 Task: Look for products in the category "Chocolate & Candy" from the brand "Endangered Species".
Action: Mouse moved to (23, 74)
Screenshot: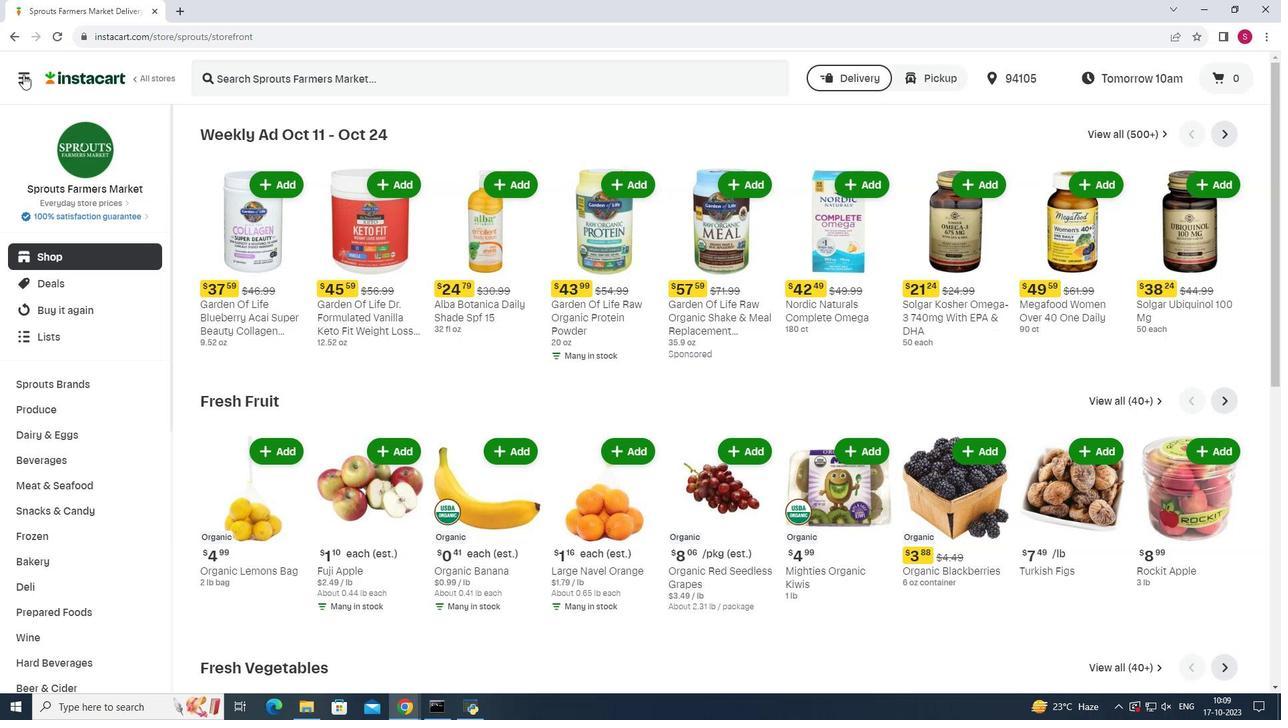 
Action: Mouse pressed left at (23, 74)
Screenshot: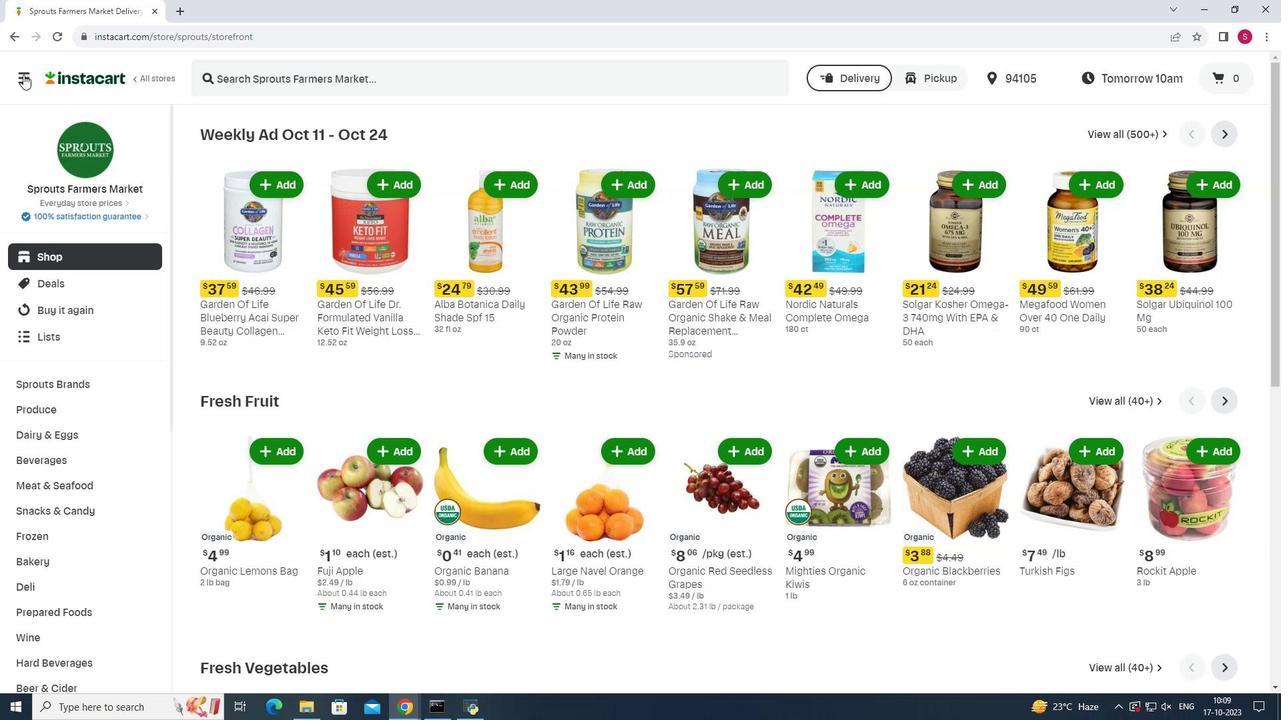 
Action: Mouse moved to (84, 342)
Screenshot: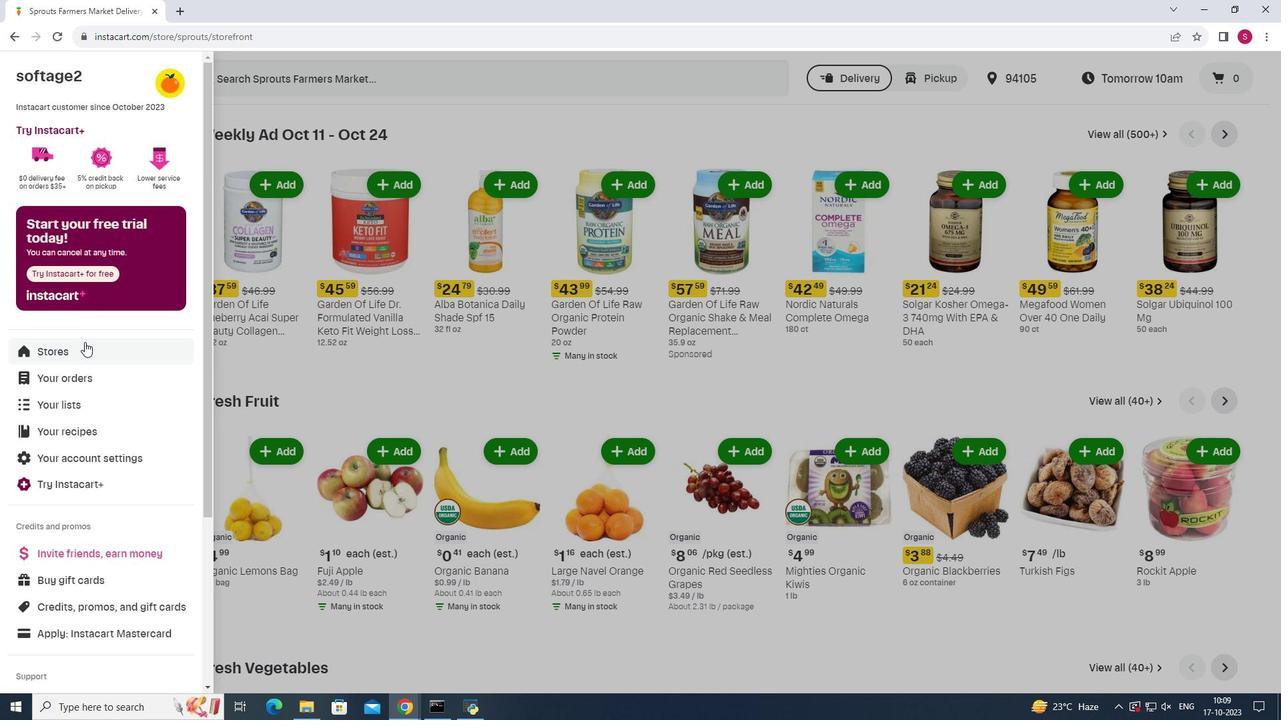 
Action: Mouse pressed left at (84, 342)
Screenshot: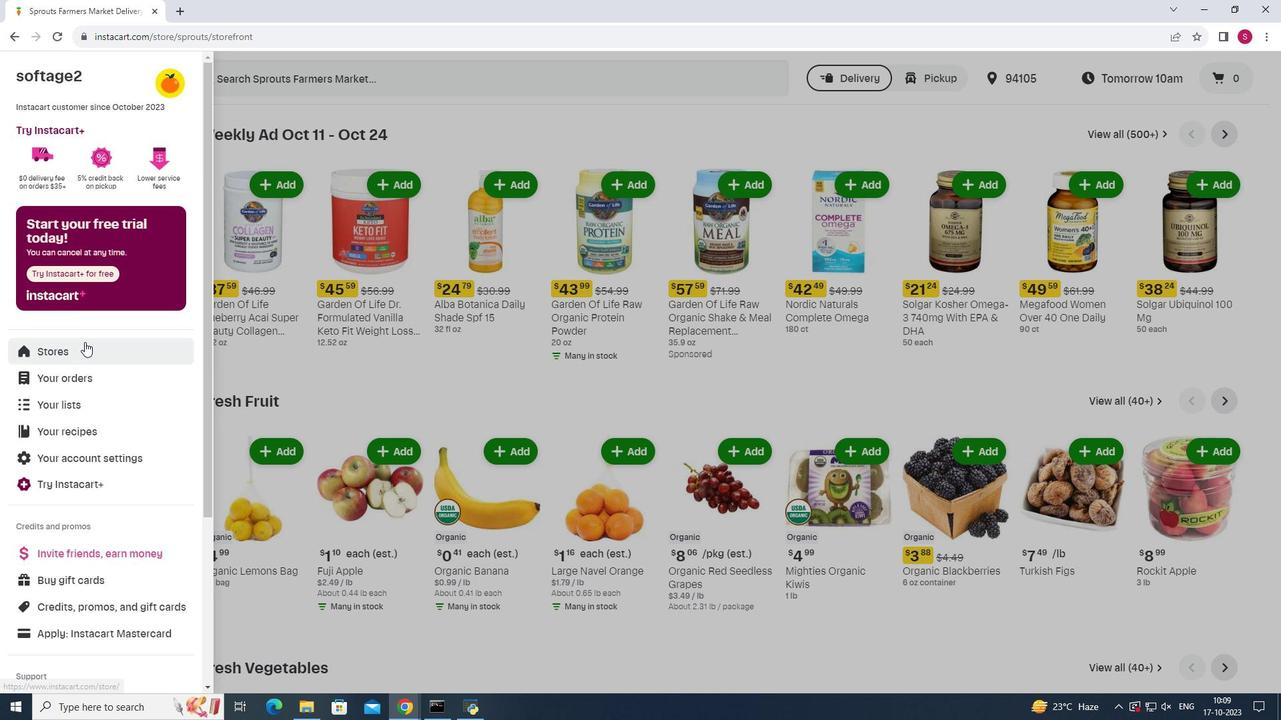 
Action: Mouse moved to (298, 120)
Screenshot: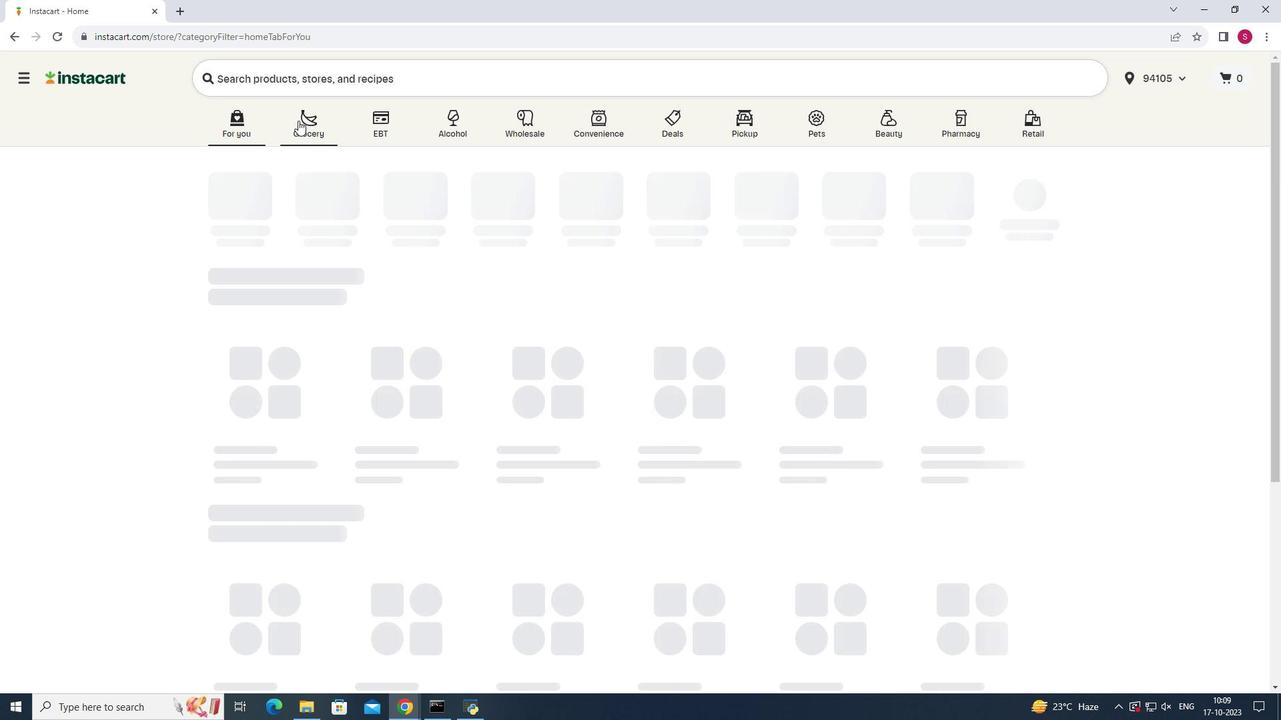 
Action: Mouse pressed left at (298, 120)
Screenshot: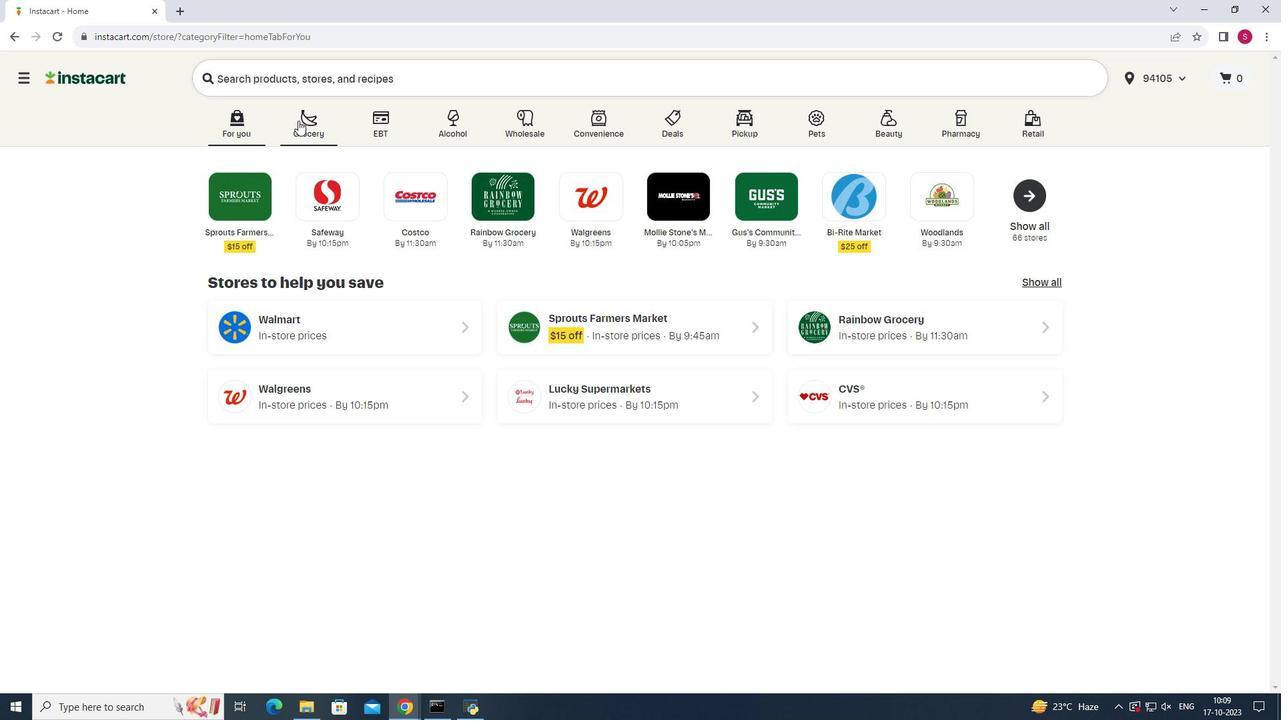 
Action: Mouse moved to (909, 180)
Screenshot: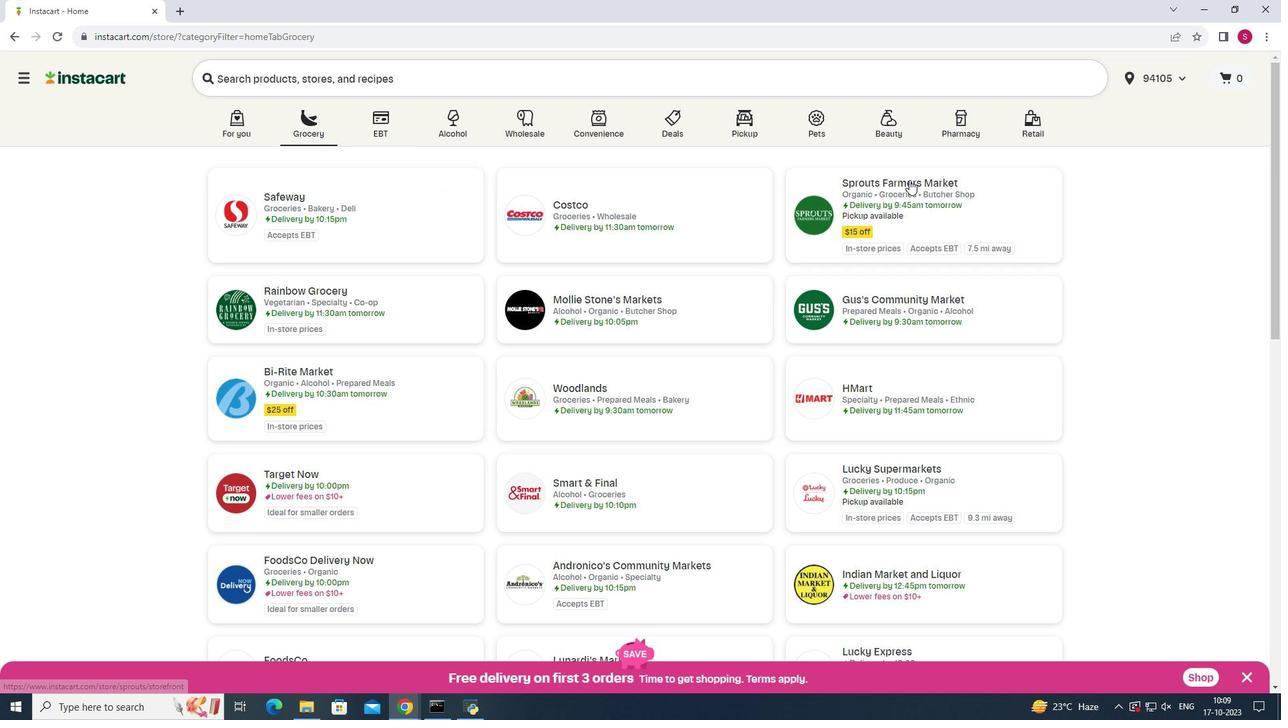 
Action: Mouse pressed left at (909, 180)
Screenshot: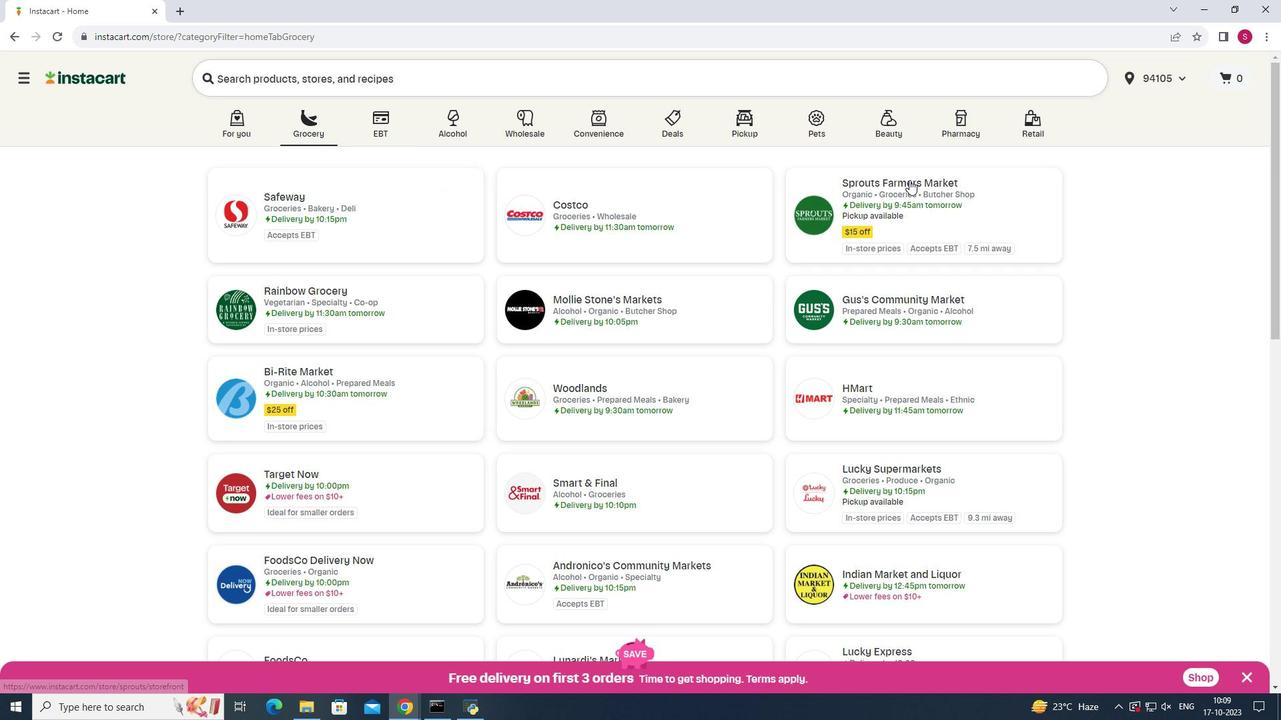 
Action: Mouse moved to (51, 519)
Screenshot: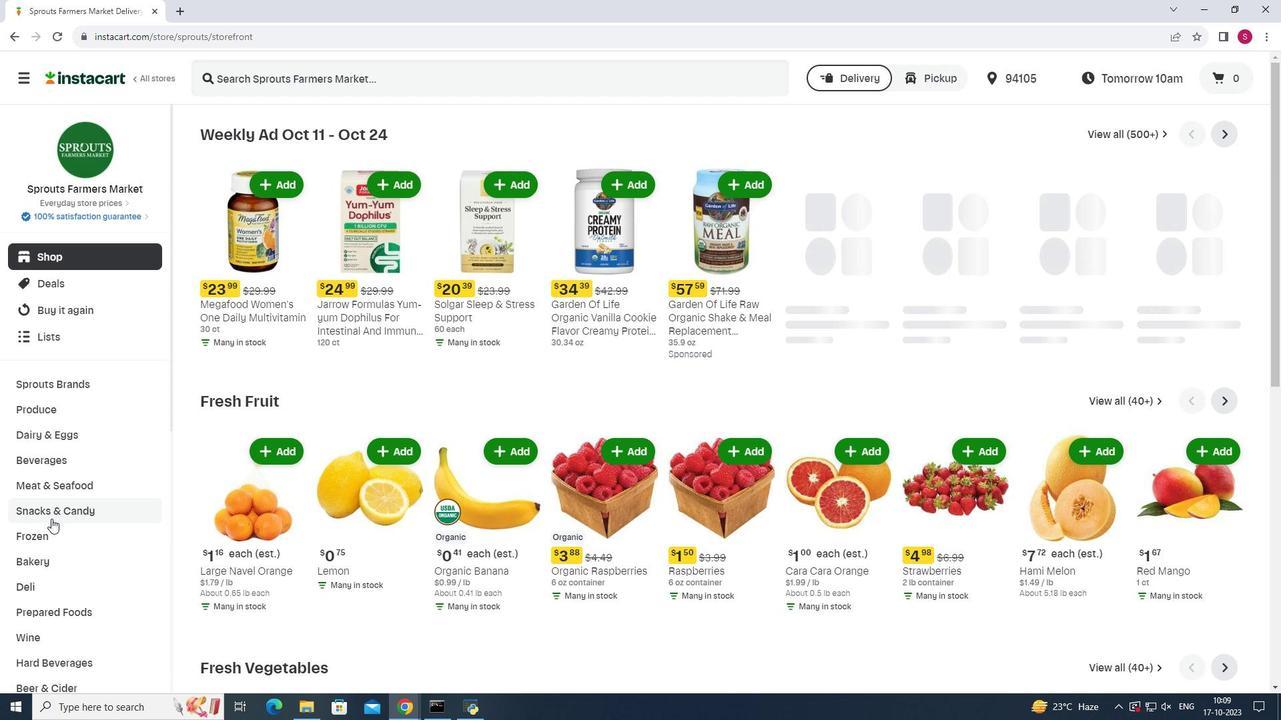 
Action: Mouse pressed left at (51, 519)
Screenshot: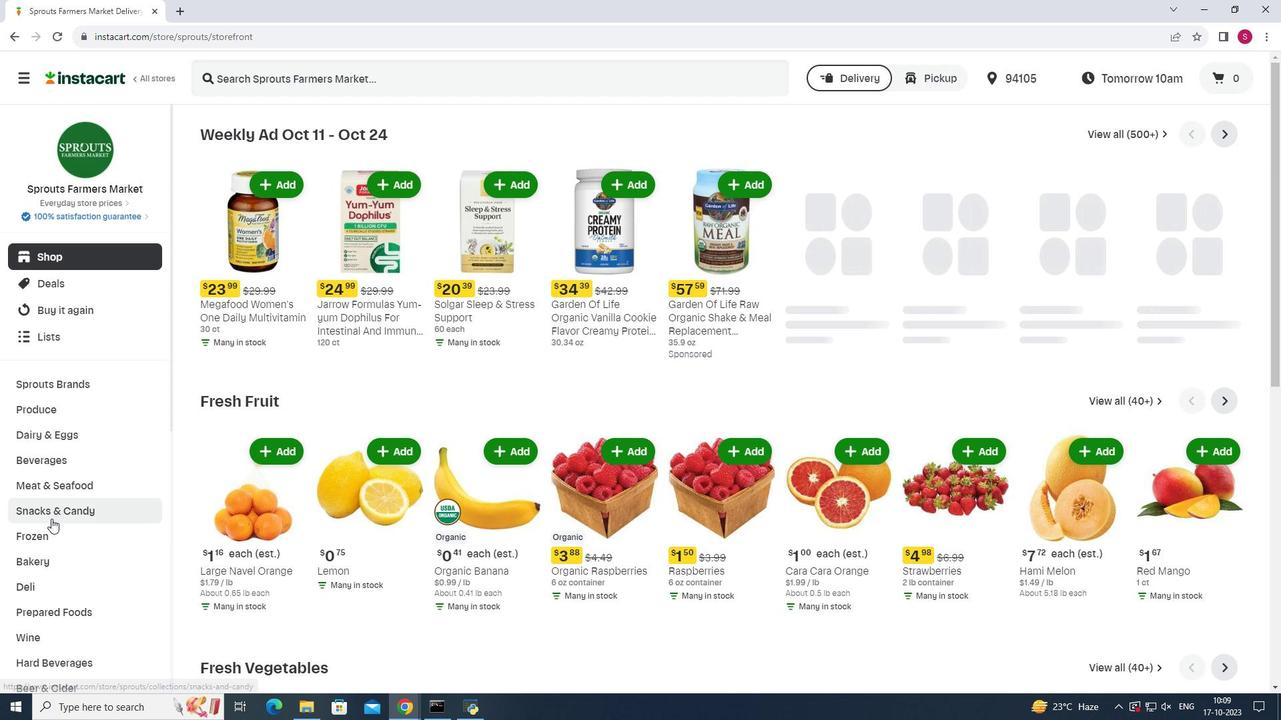 
Action: Mouse moved to (377, 162)
Screenshot: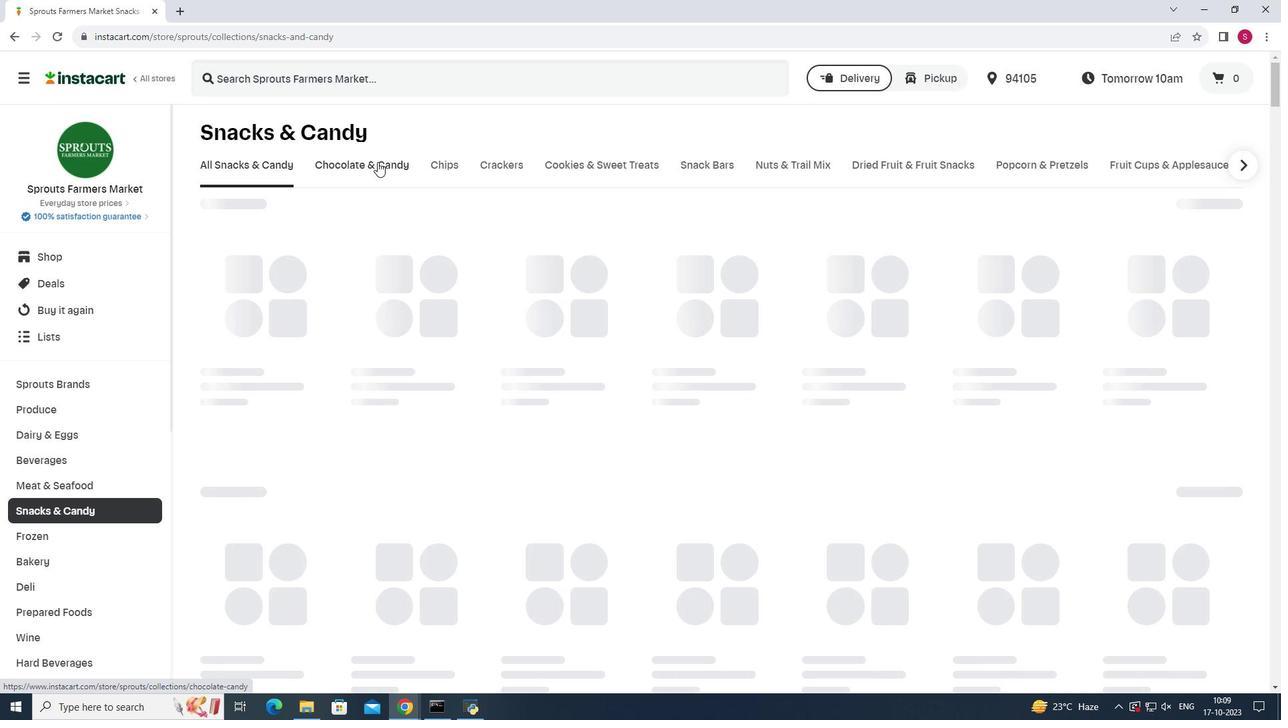 
Action: Mouse pressed left at (377, 162)
Screenshot: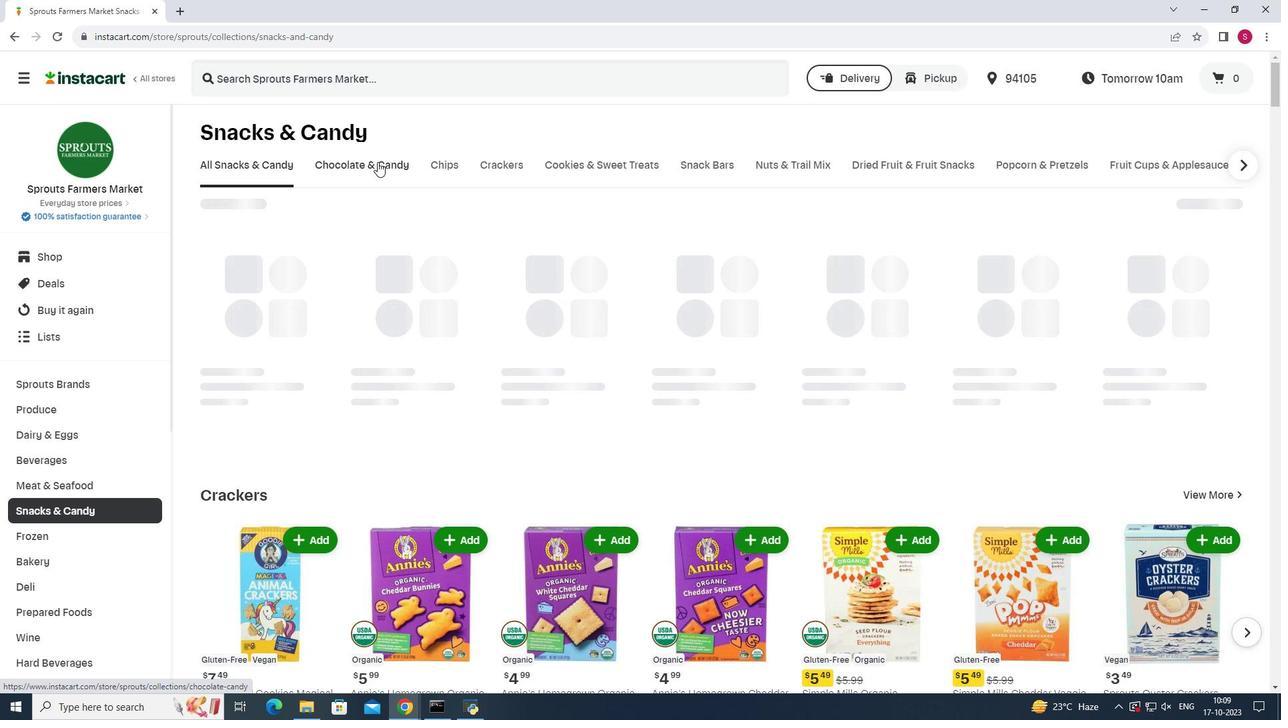 
Action: Mouse moved to (349, 230)
Screenshot: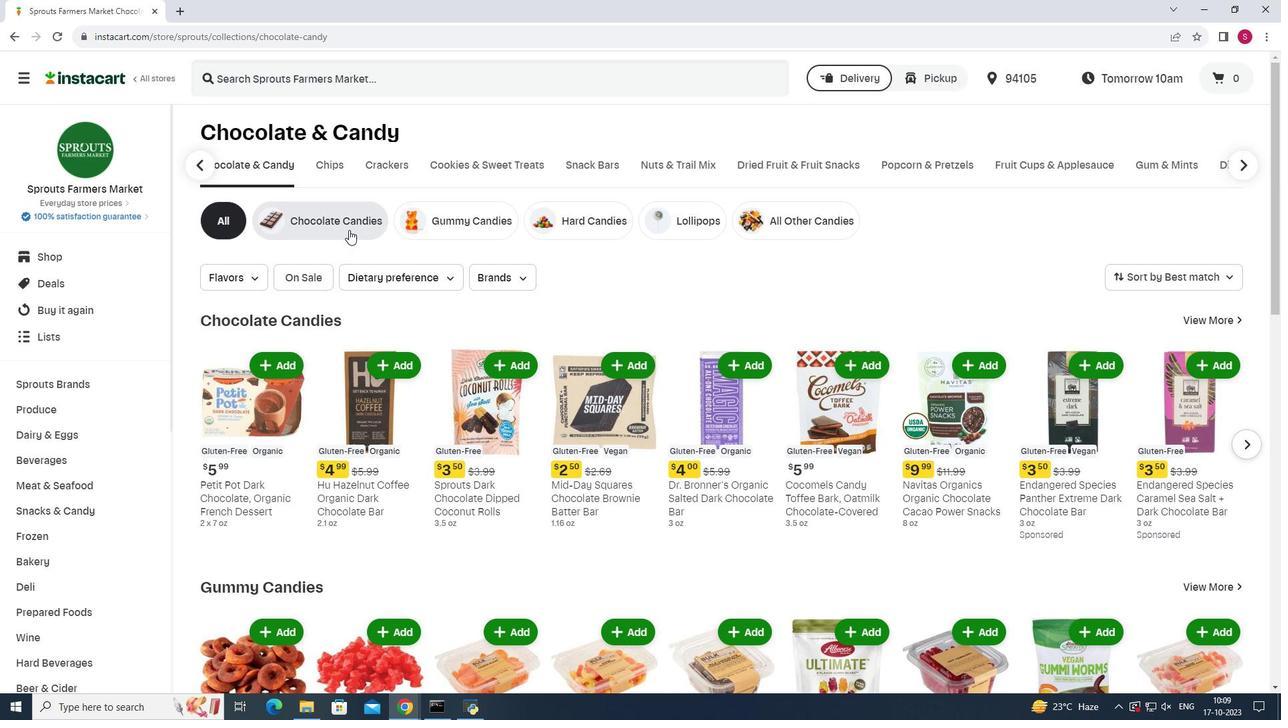 
Action: Mouse pressed left at (349, 230)
Screenshot: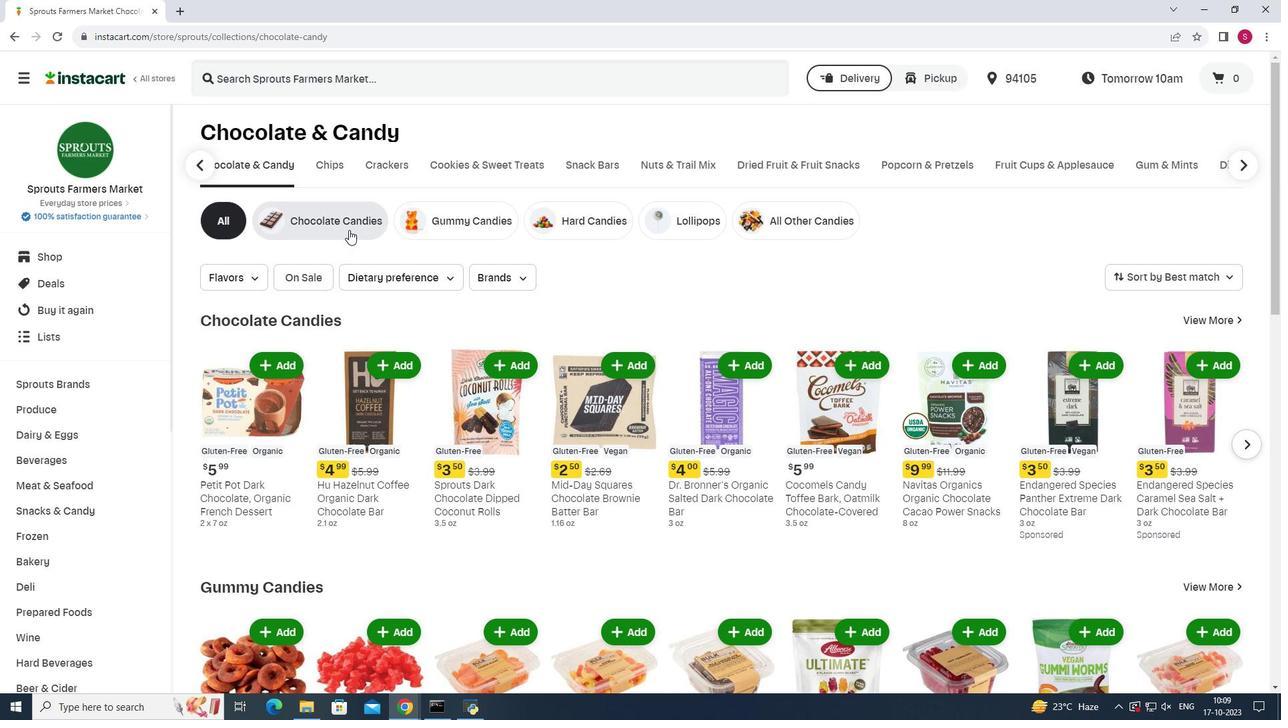 
Action: Mouse moved to (516, 274)
Screenshot: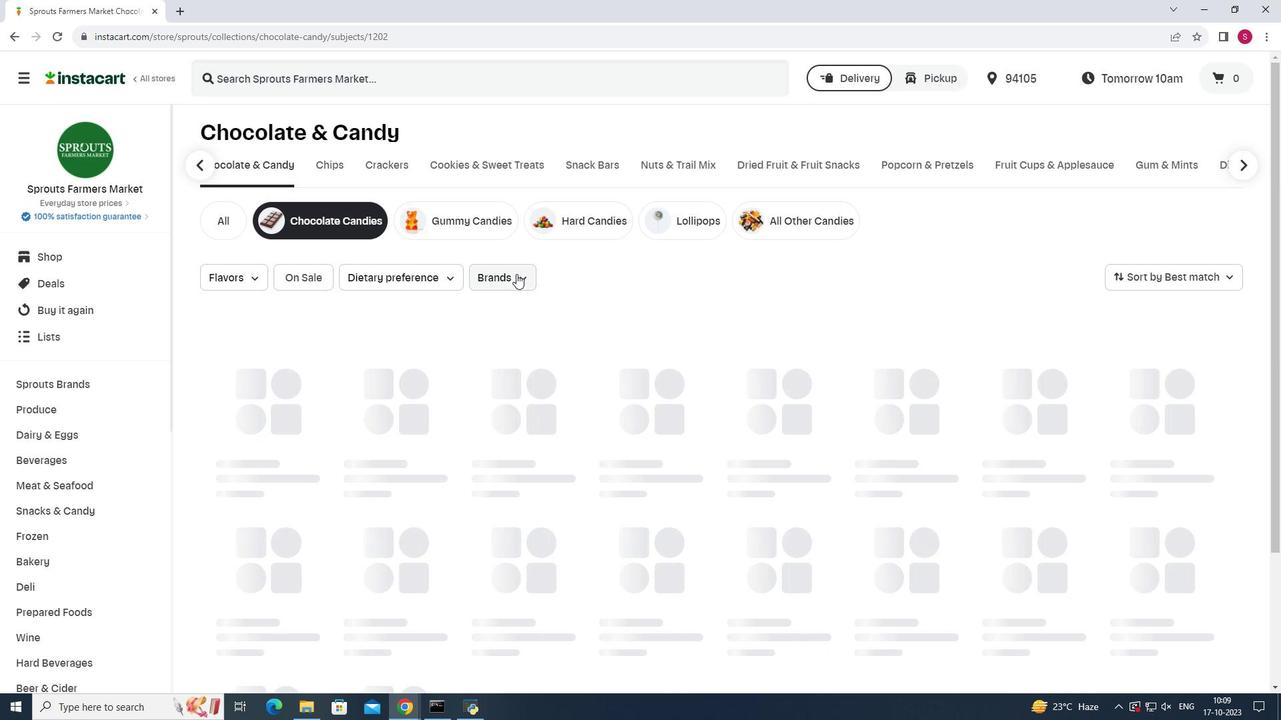 
Action: Mouse pressed left at (516, 274)
Screenshot: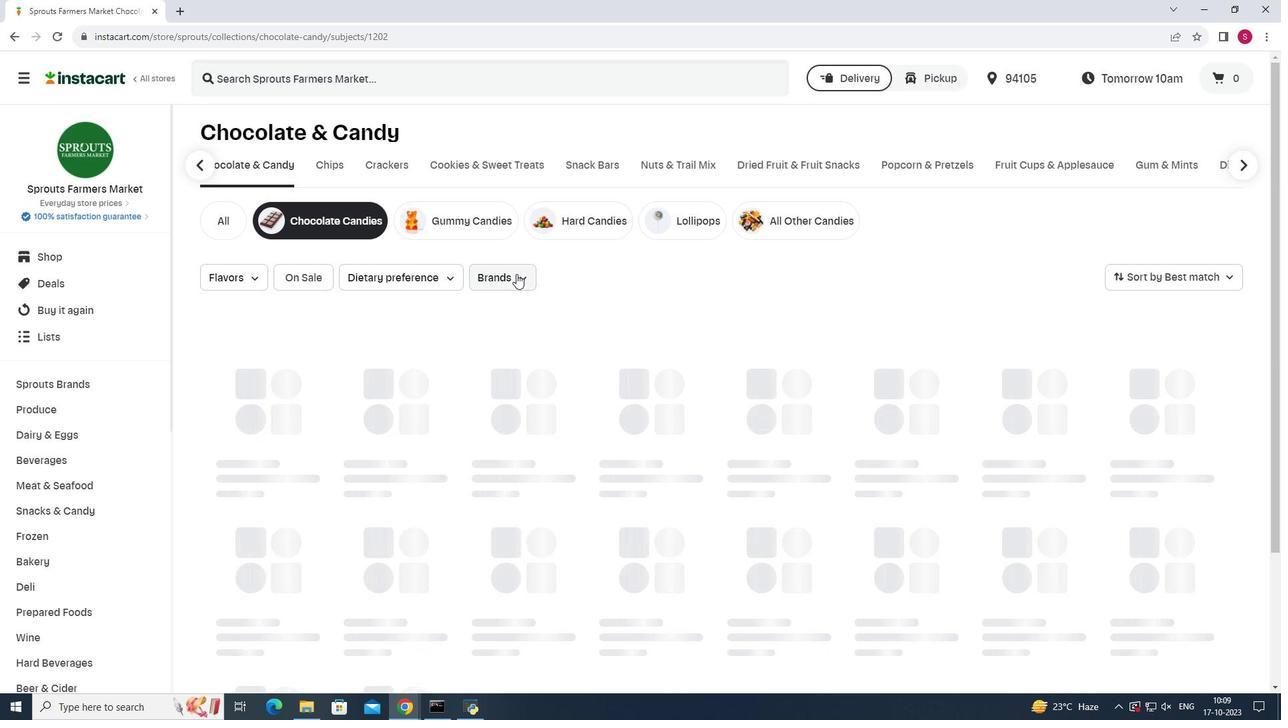 
Action: Mouse moved to (630, 397)
Screenshot: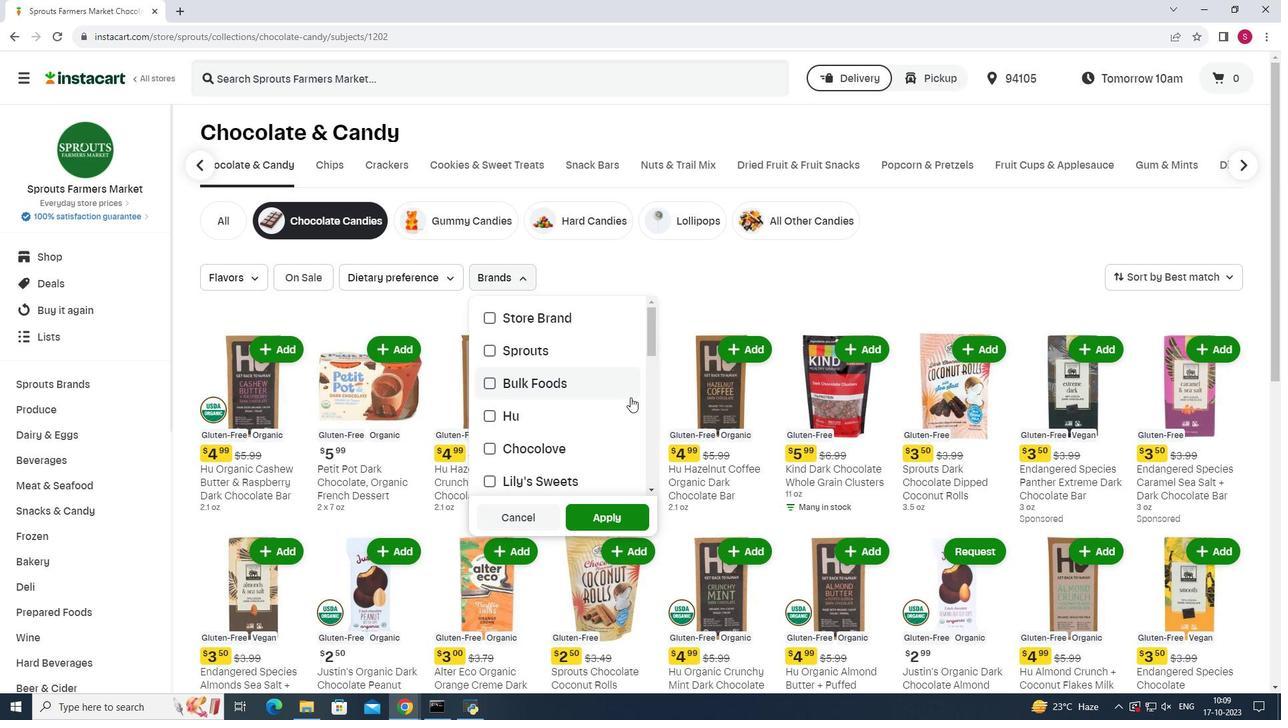 
Action: Mouse scrolled (630, 397) with delta (0, 0)
Screenshot: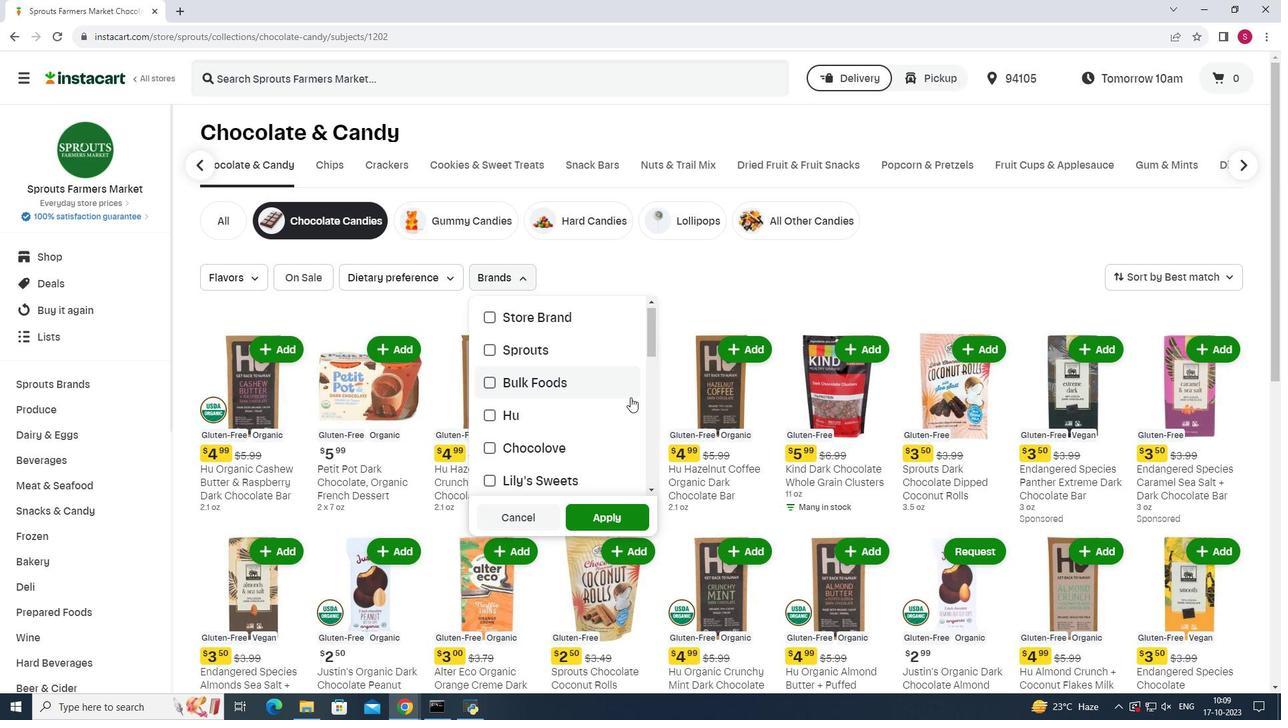 
Action: Mouse scrolled (630, 397) with delta (0, 0)
Screenshot: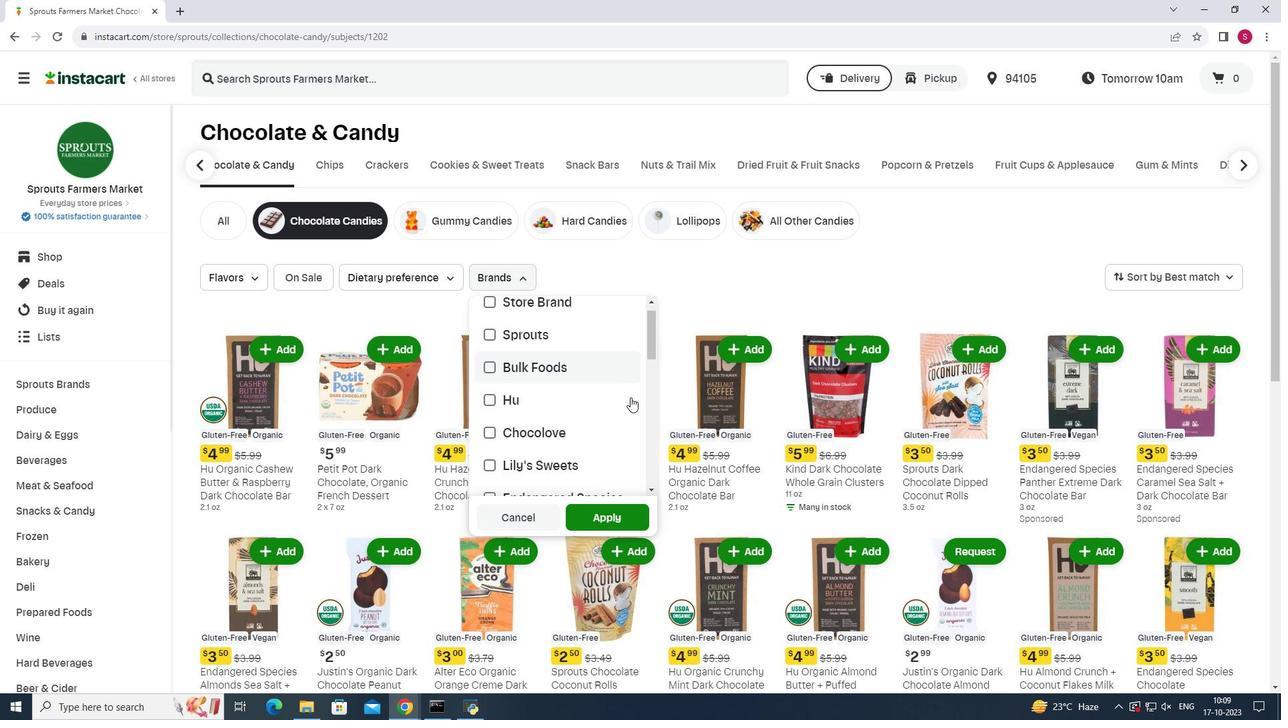 
Action: Mouse moved to (630, 397)
Screenshot: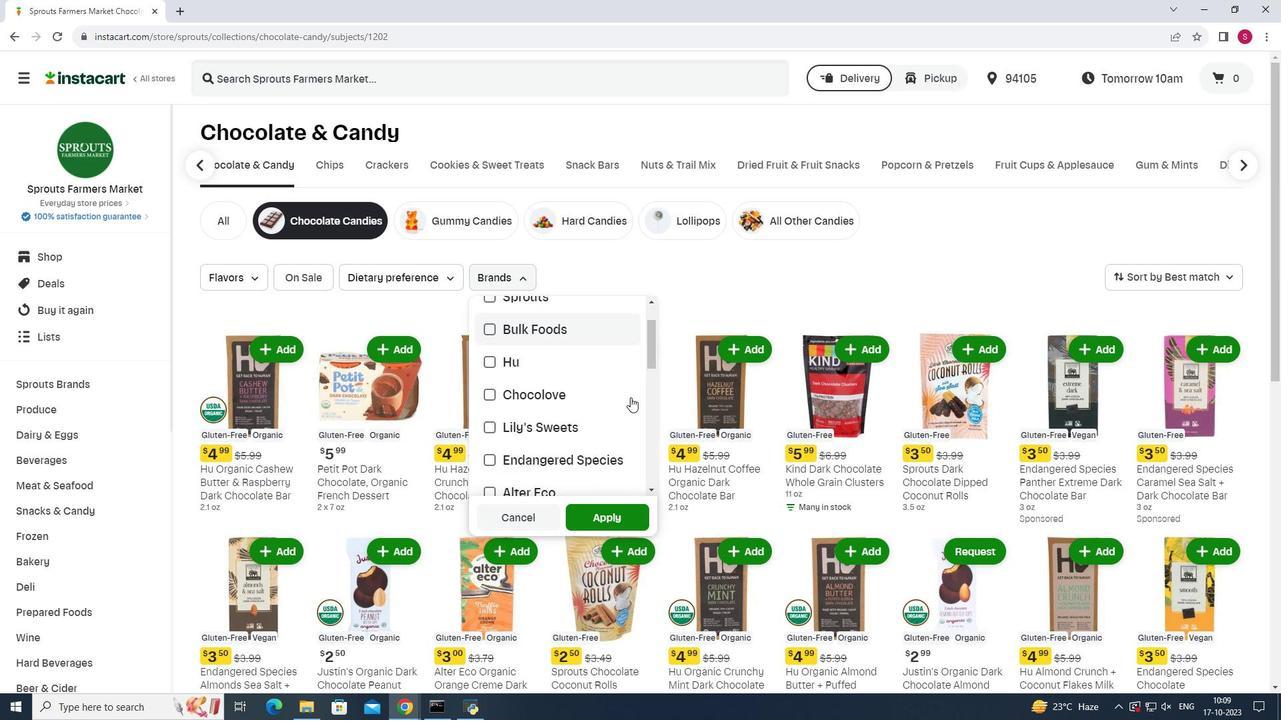 
Action: Mouse scrolled (630, 397) with delta (0, 0)
Screenshot: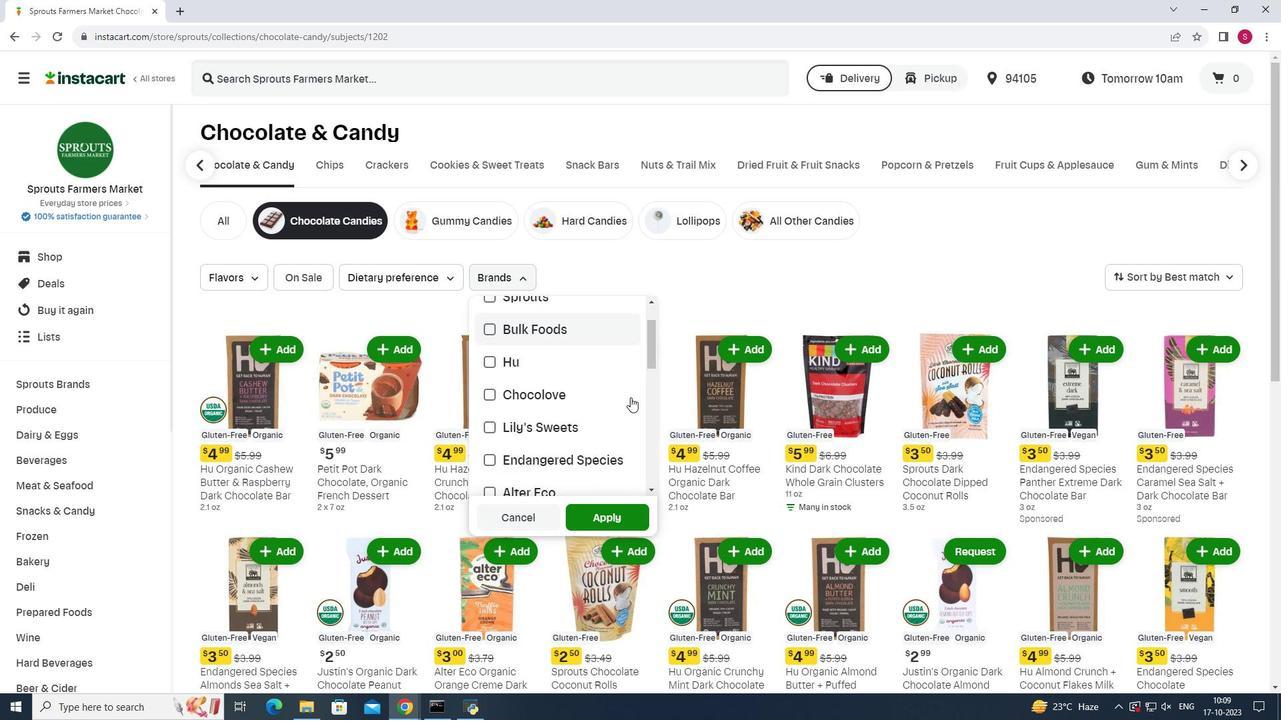 
Action: Mouse moved to (487, 313)
Screenshot: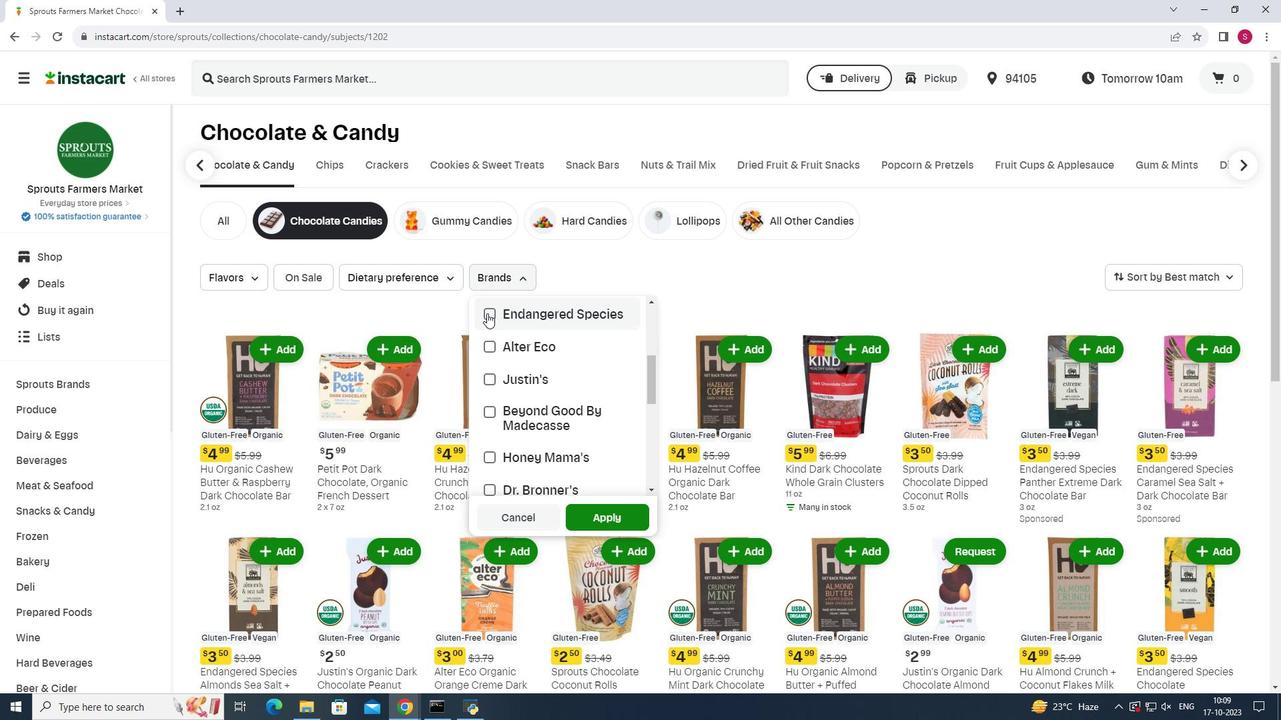 
Action: Mouse pressed left at (487, 313)
Screenshot: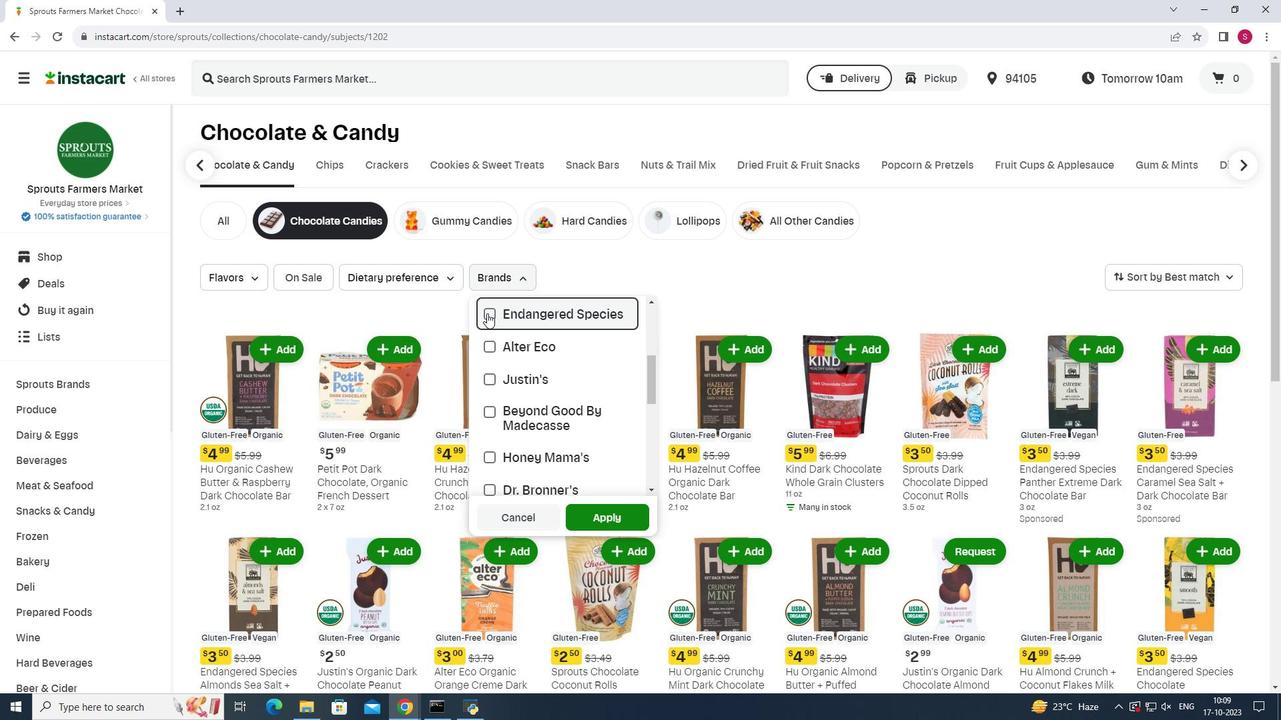 
Action: Mouse moved to (617, 513)
Screenshot: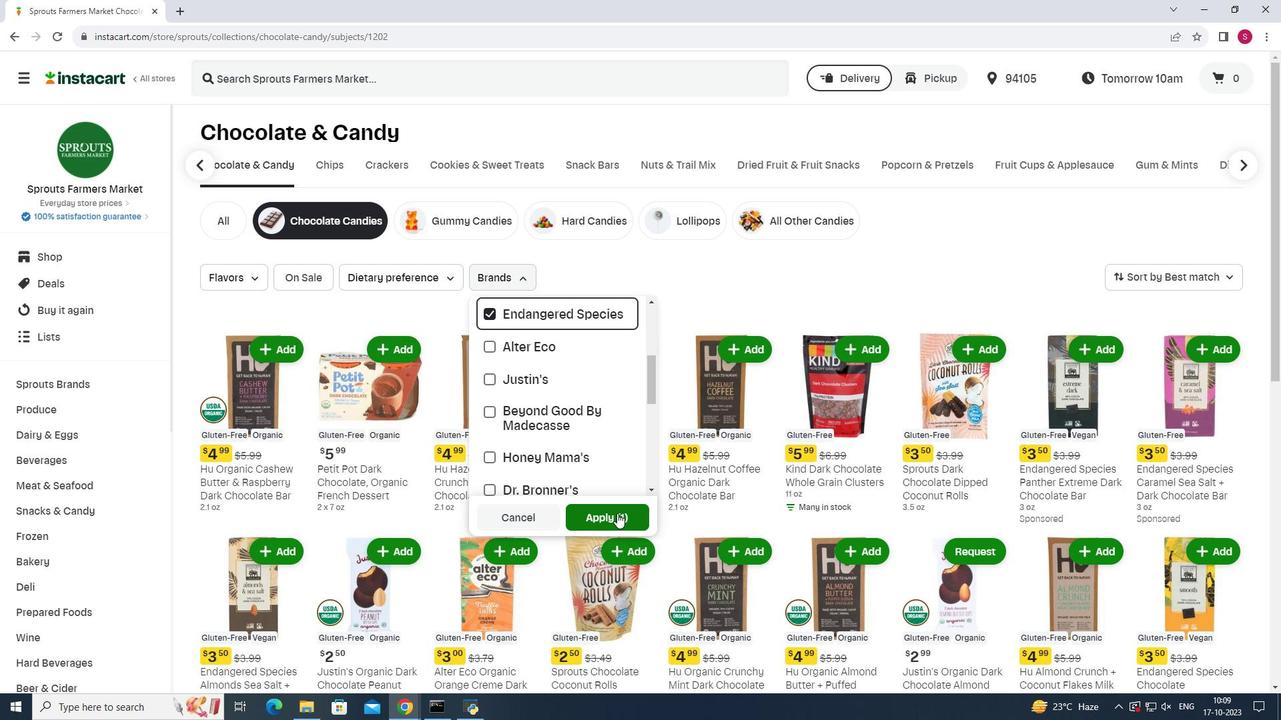 
Action: Mouse pressed left at (617, 513)
Screenshot: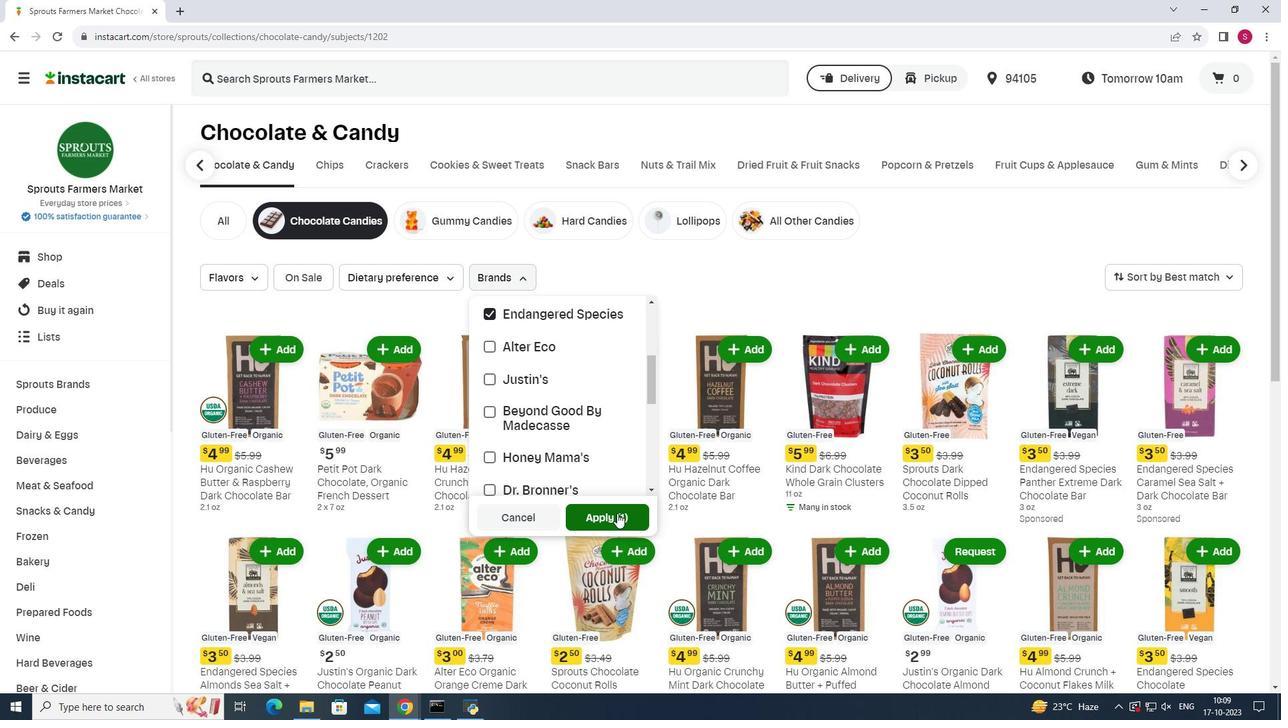 
Action: Mouse moved to (968, 248)
Screenshot: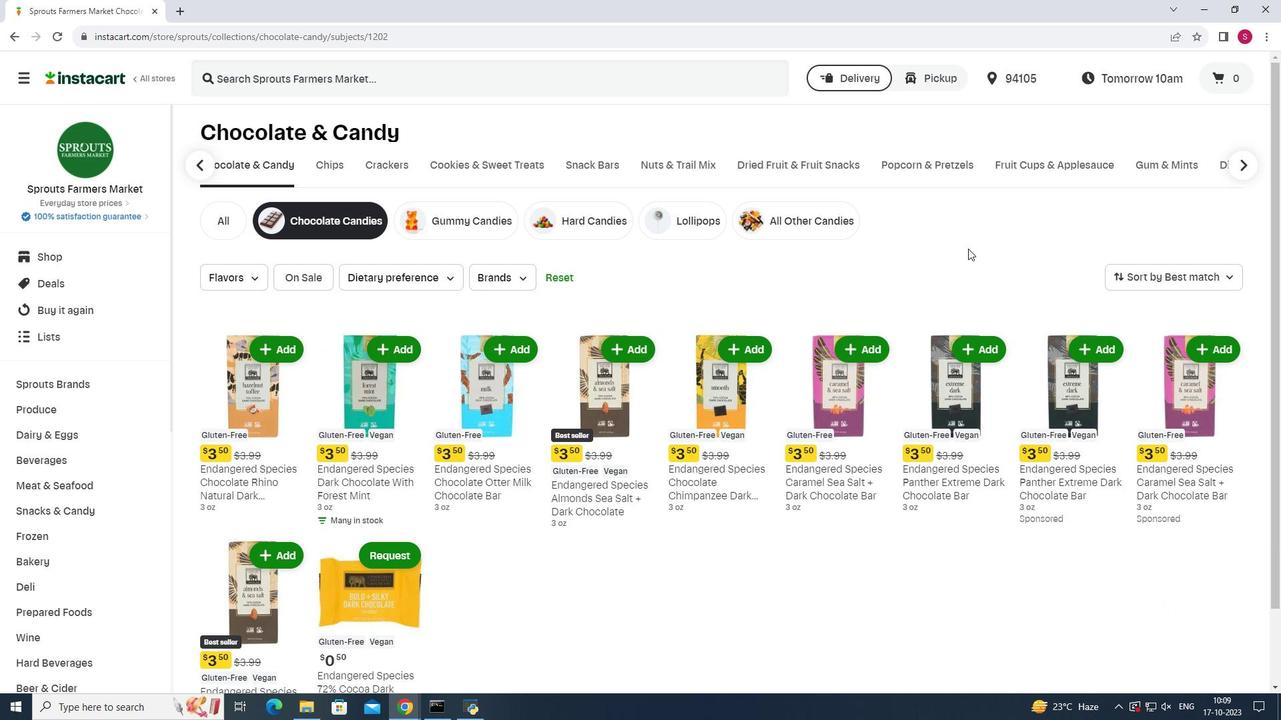 
Action: Mouse scrolled (968, 248) with delta (0, 0)
Screenshot: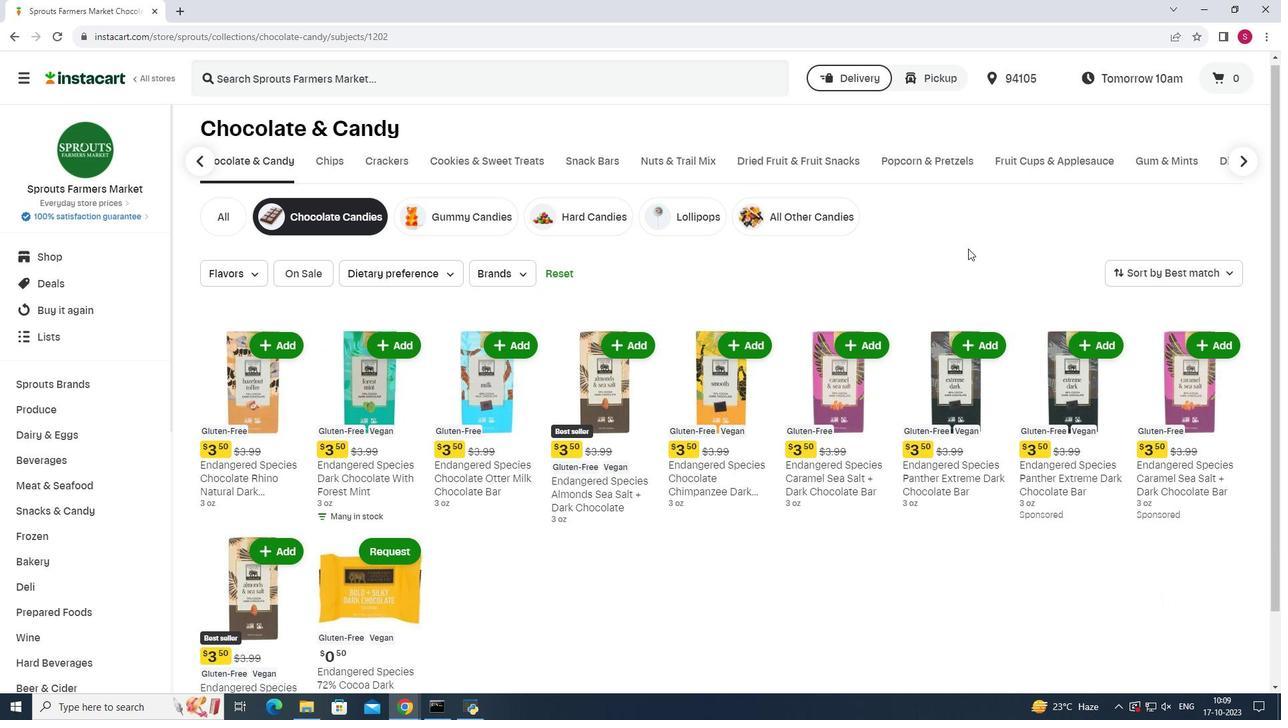 
Action: Mouse scrolled (968, 248) with delta (0, 0)
Screenshot: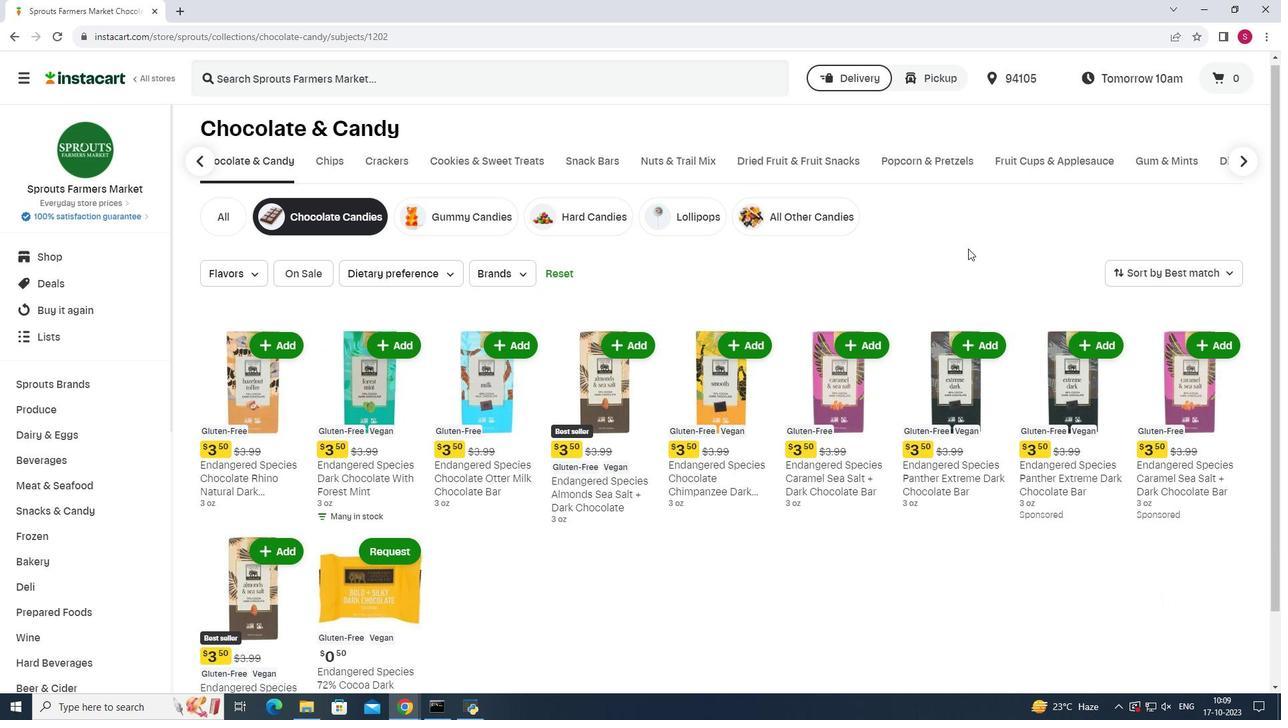 
Action: Mouse scrolled (968, 248) with delta (0, 0)
Screenshot: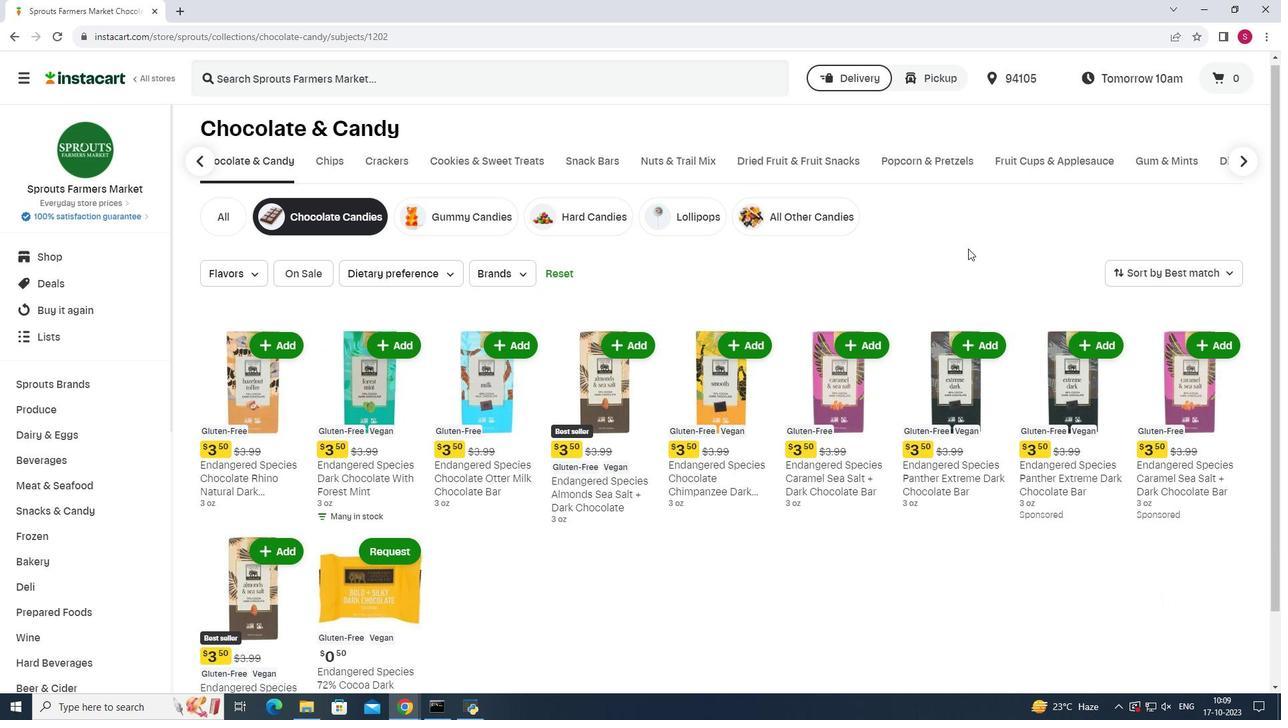 
Action: Mouse scrolled (968, 248) with delta (0, 0)
Screenshot: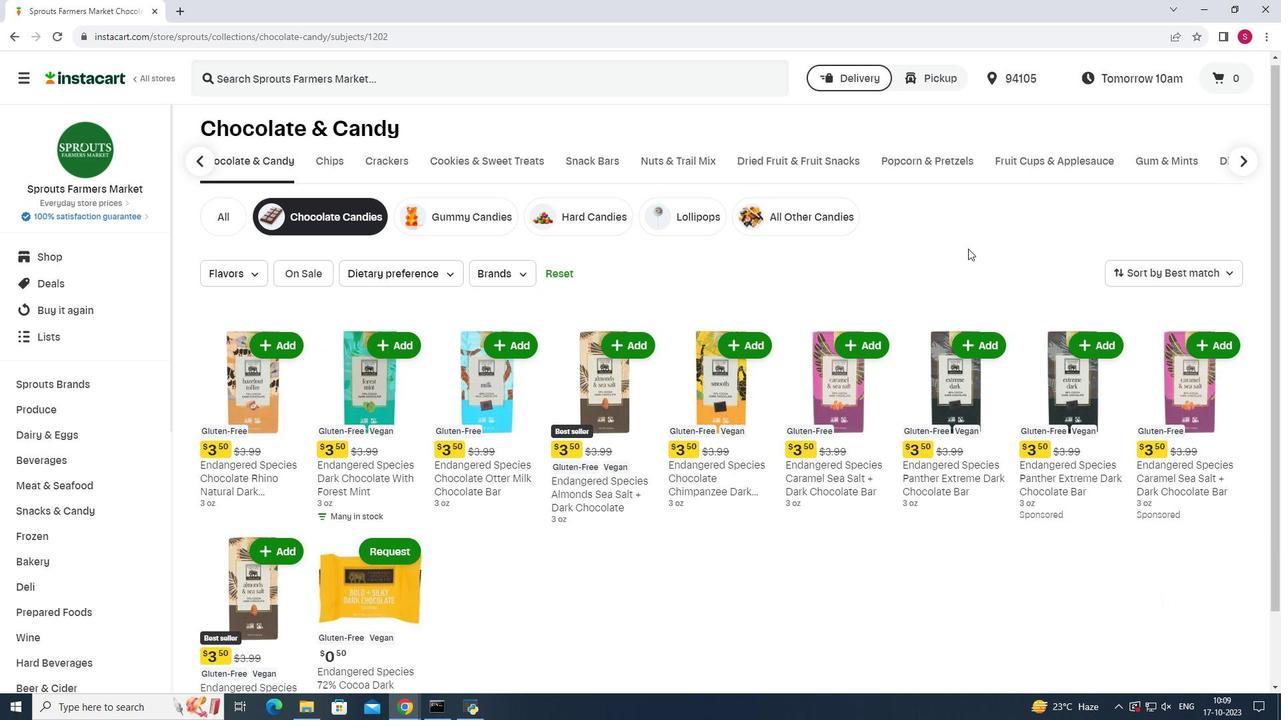
Action: Mouse scrolled (968, 248) with delta (0, 0)
Screenshot: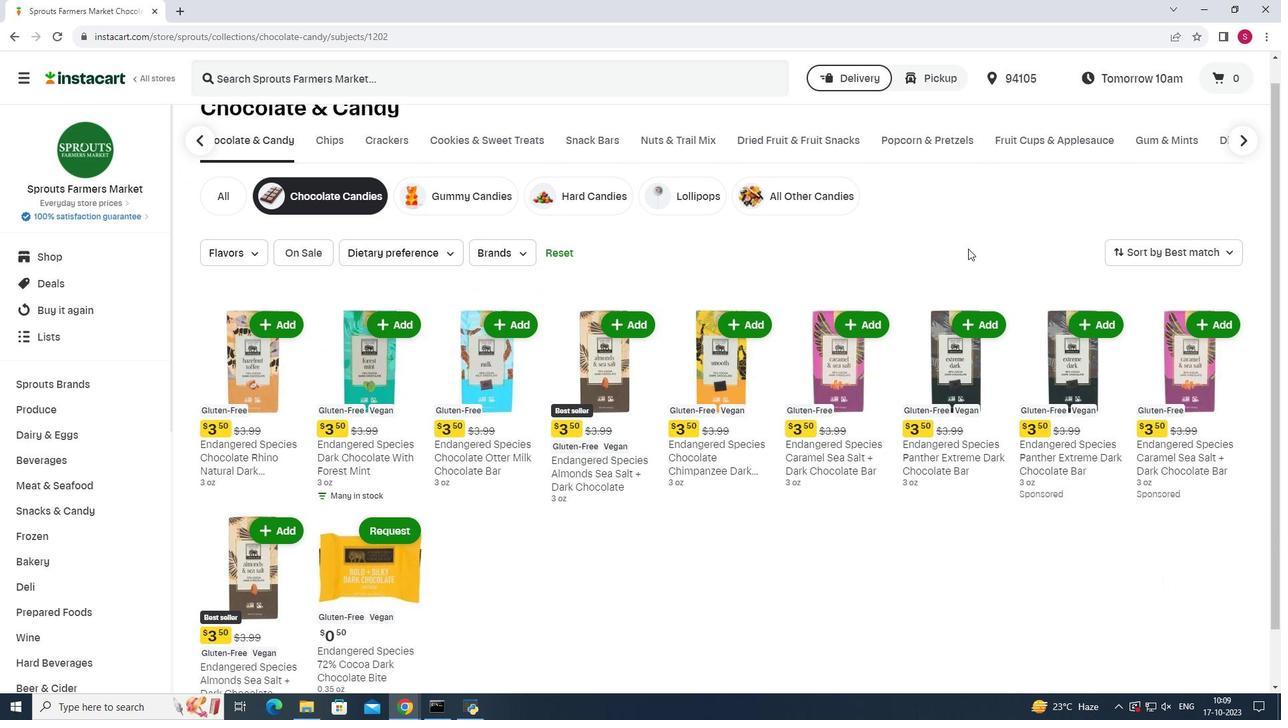 
Action: Mouse scrolled (968, 248) with delta (0, 0)
Screenshot: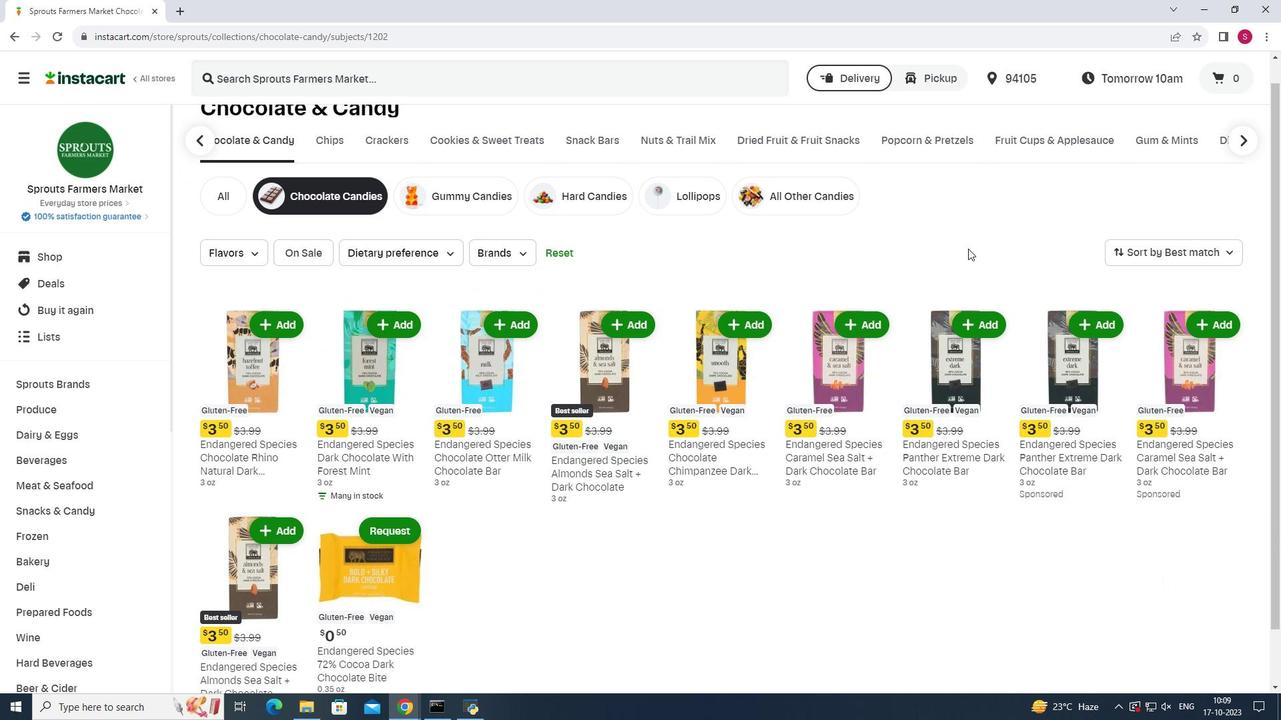 
